 Task: Set the "Password for stream encryption" for "SRT Input" to $1m23."
Action: Mouse moved to (98, 12)
Screenshot: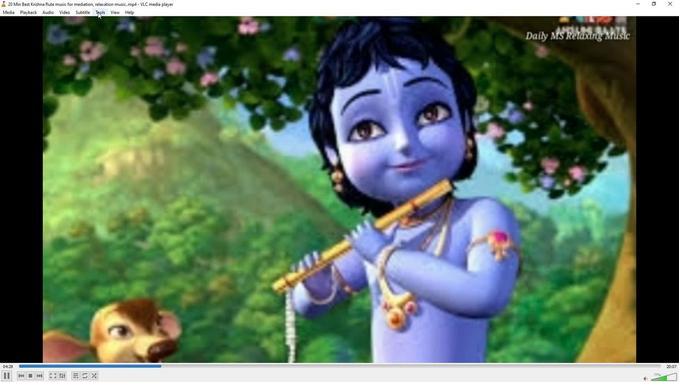
Action: Mouse pressed left at (98, 12)
Screenshot: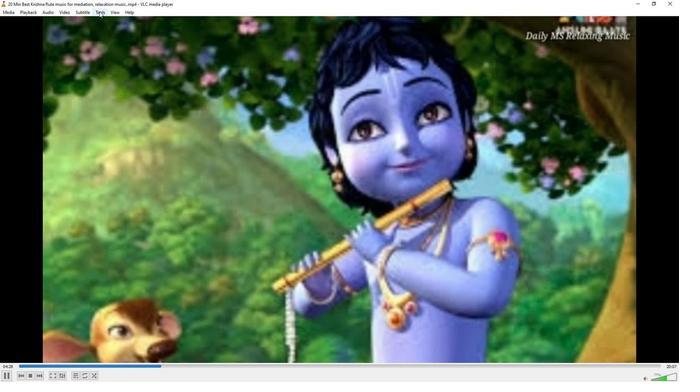 
Action: Mouse moved to (107, 98)
Screenshot: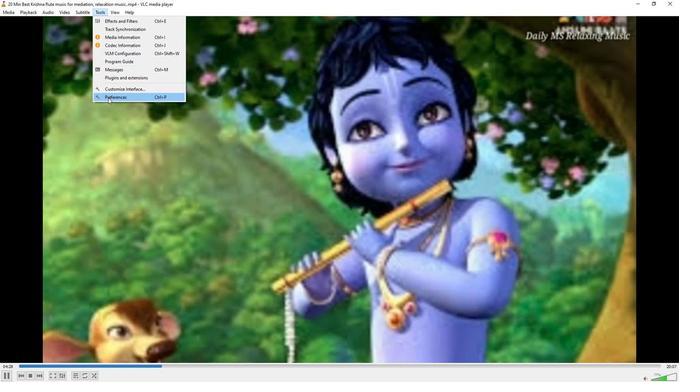 
Action: Mouse pressed left at (107, 98)
Screenshot: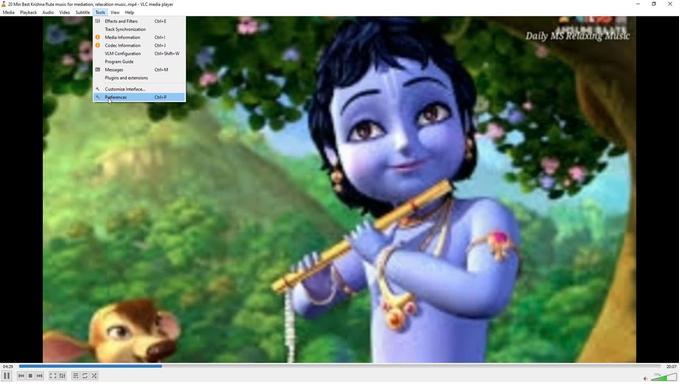 
Action: Mouse moved to (223, 311)
Screenshot: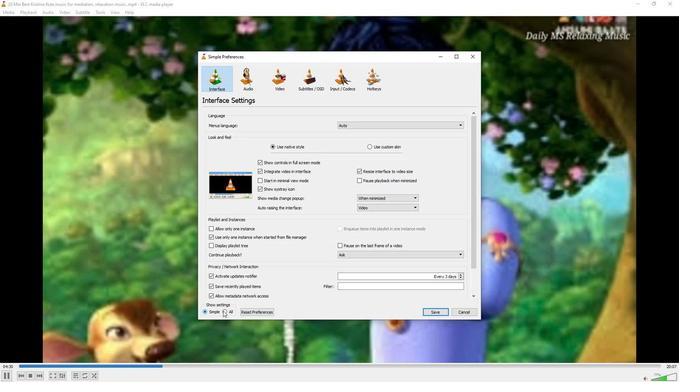 
Action: Mouse pressed left at (223, 311)
Screenshot: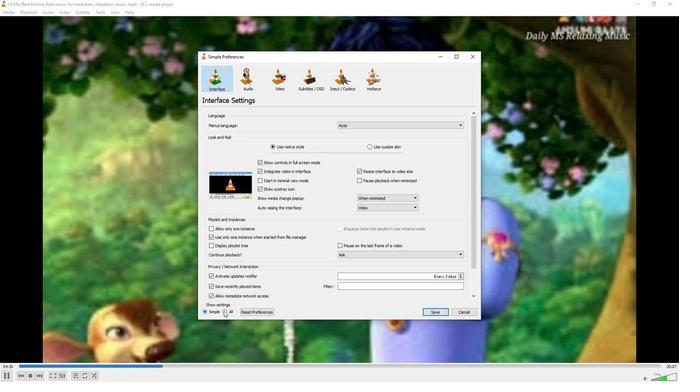 
Action: Mouse moved to (213, 191)
Screenshot: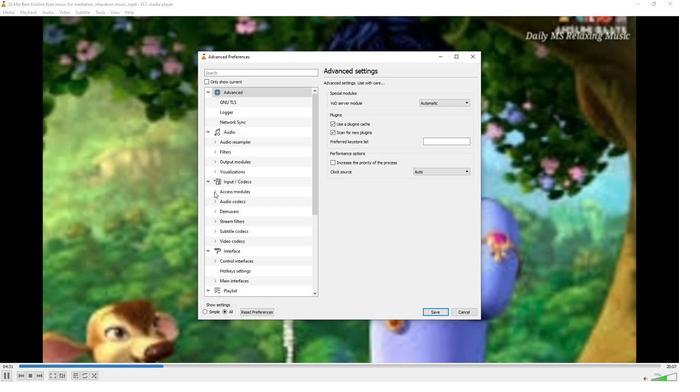 
Action: Mouse pressed left at (213, 191)
Screenshot: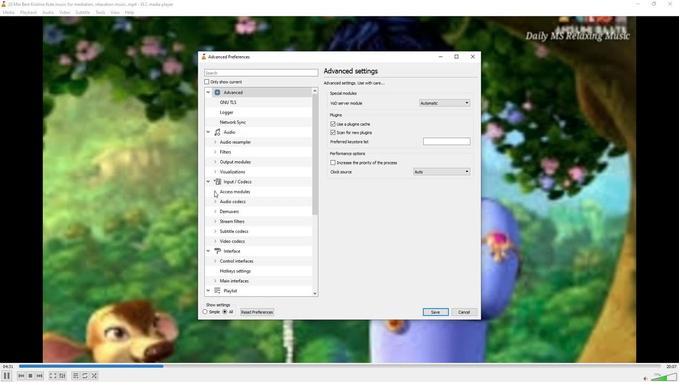 
Action: Mouse moved to (222, 226)
Screenshot: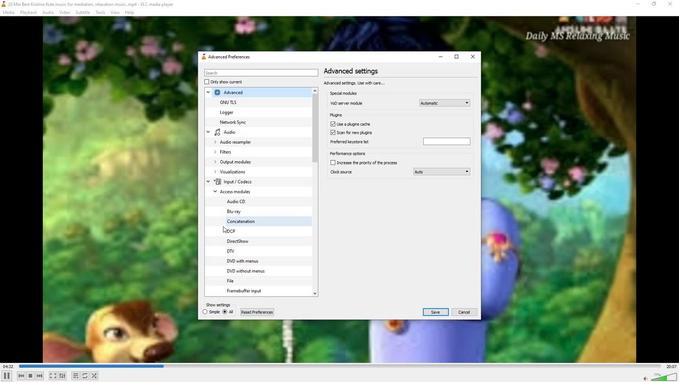 
Action: Mouse scrolled (222, 226) with delta (0, 0)
Screenshot: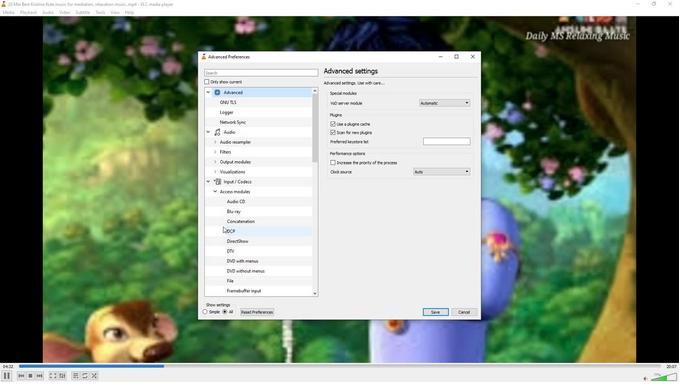 
Action: Mouse scrolled (222, 226) with delta (0, 0)
Screenshot: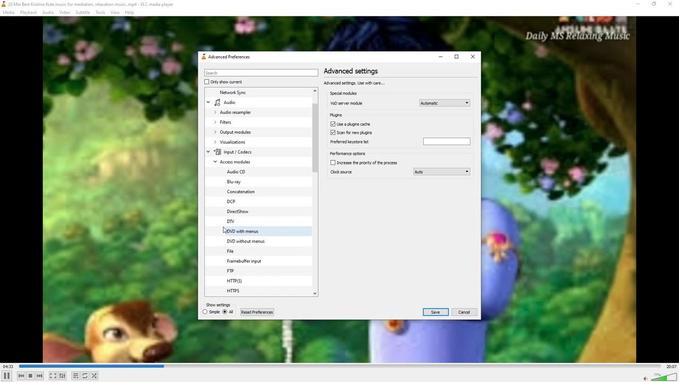 
Action: Mouse scrolled (222, 226) with delta (0, 0)
Screenshot: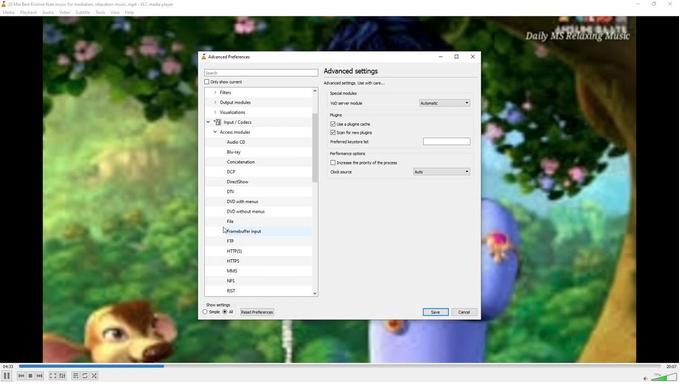 
Action: Mouse scrolled (222, 226) with delta (0, 0)
Screenshot: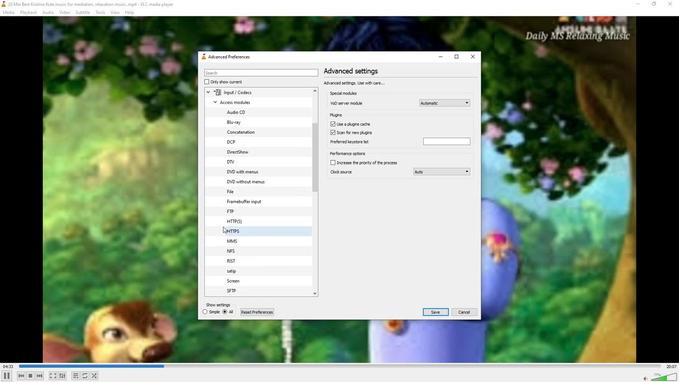 
Action: Mouse scrolled (222, 226) with delta (0, 0)
Screenshot: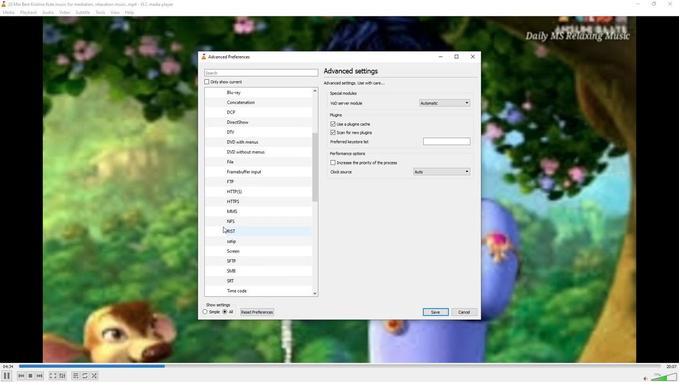 
Action: Mouse moved to (227, 249)
Screenshot: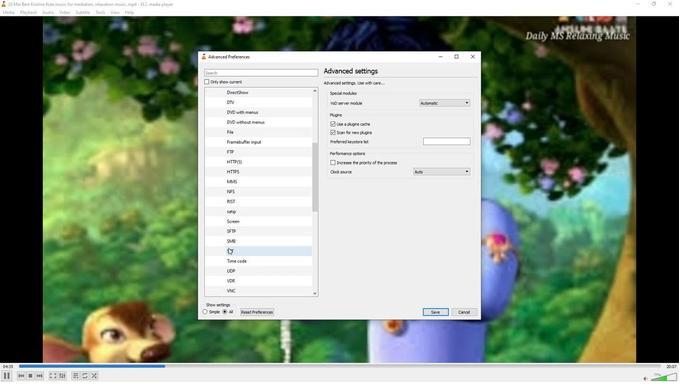 
Action: Mouse pressed left at (227, 249)
Screenshot: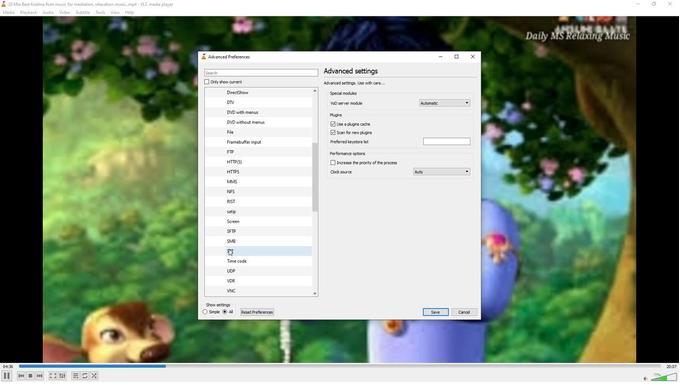 
Action: Mouse moved to (434, 113)
Screenshot: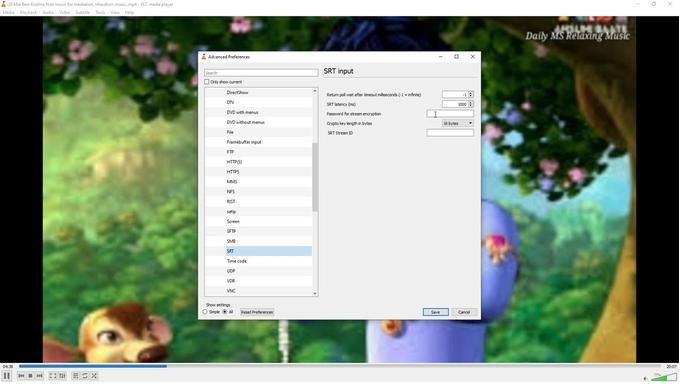 
Action: Mouse pressed left at (434, 113)
Screenshot: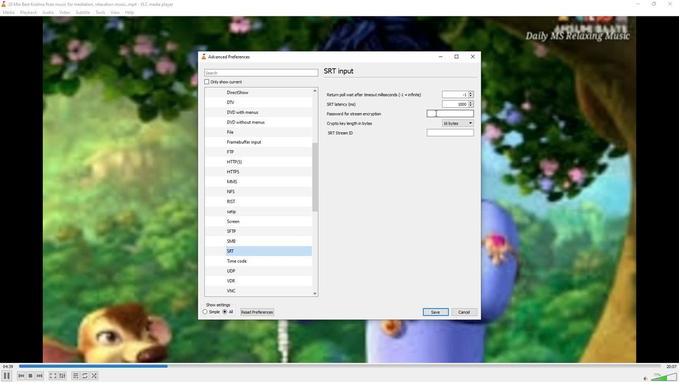
Action: Key pressed <Key.shift>$1m23
Screenshot: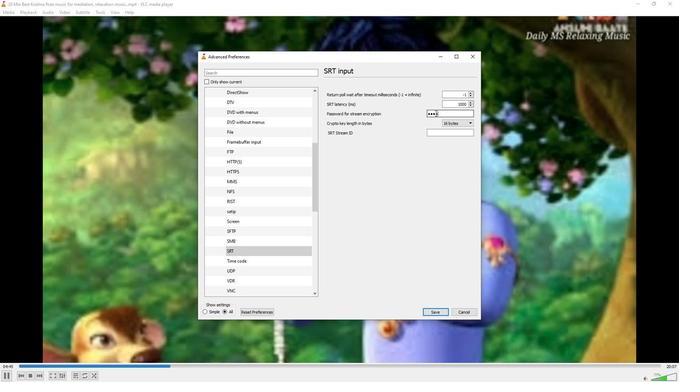
